 Task: Create a due date automation trigger when advanced on, on the monday before a card is due add content with a name or a description not ending with resume at 11:00 AM.
Action: Mouse moved to (1149, 92)
Screenshot: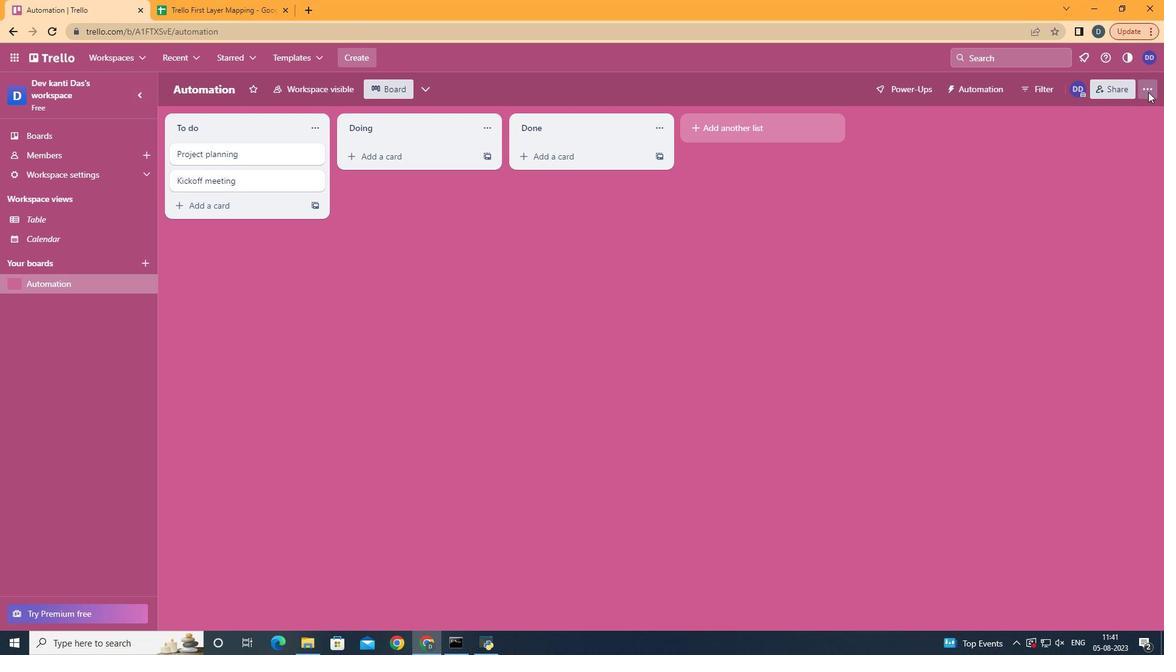 
Action: Mouse pressed left at (1149, 92)
Screenshot: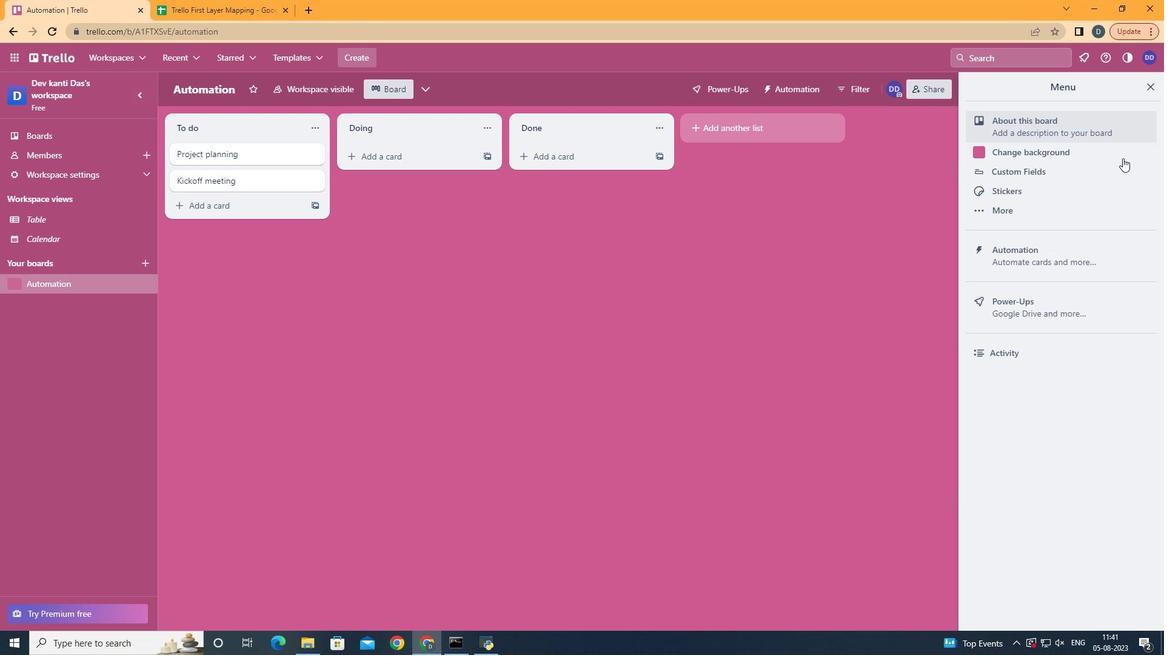 
Action: Mouse moved to (1072, 257)
Screenshot: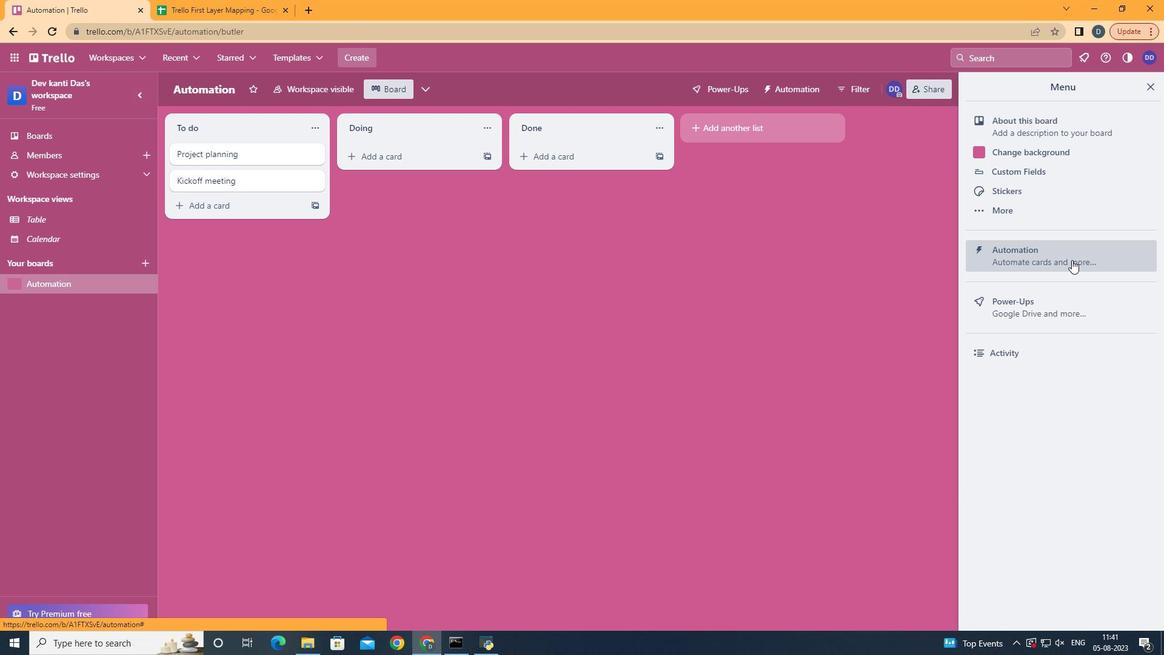 
Action: Mouse pressed left at (1072, 257)
Screenshot: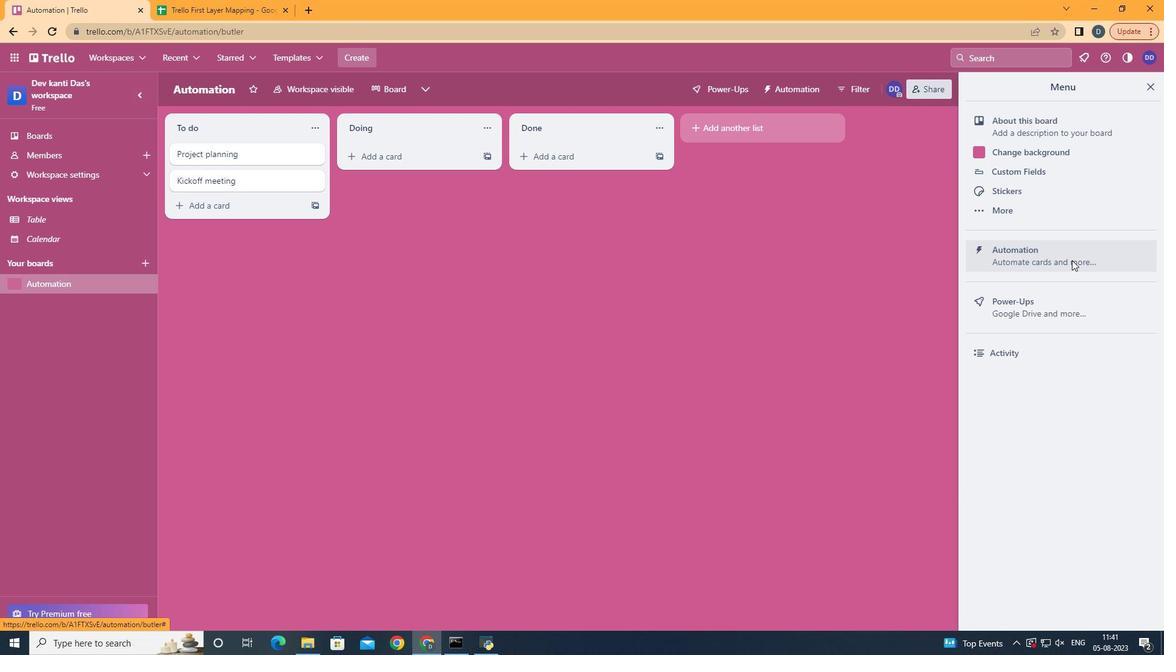 
Action: Mouse moved to (216, 246)
Screenshot: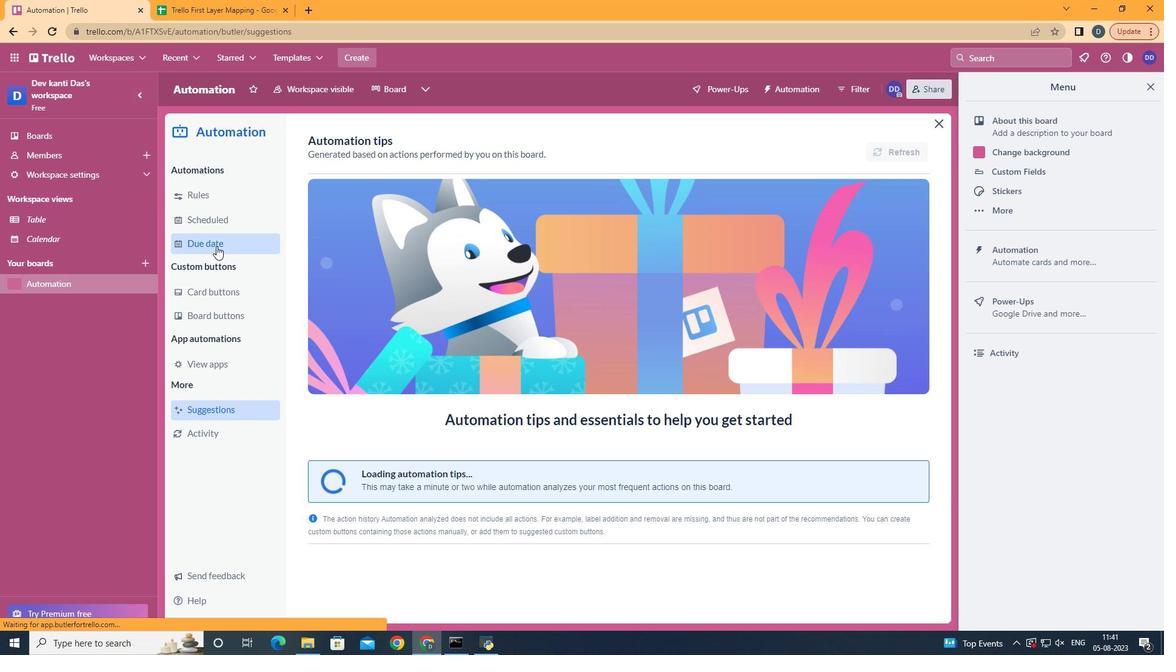 
Action: Mouse pressed left at (216, 246)
Screenshot: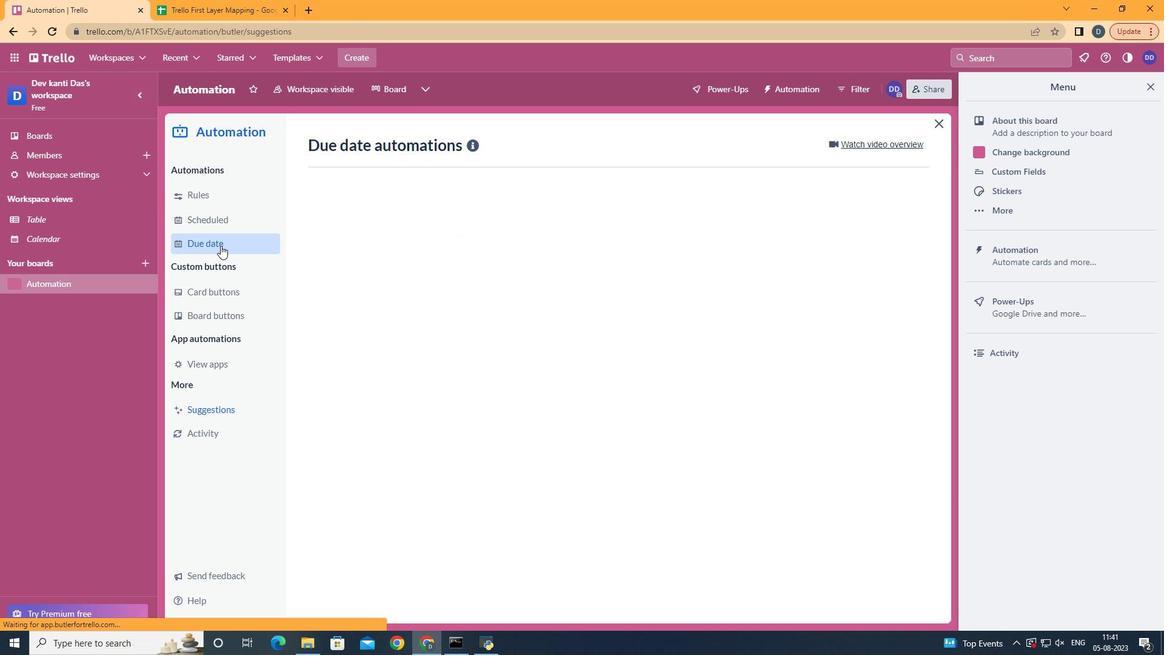 
Action: Mouse moved to (843, 146)
Screenshot: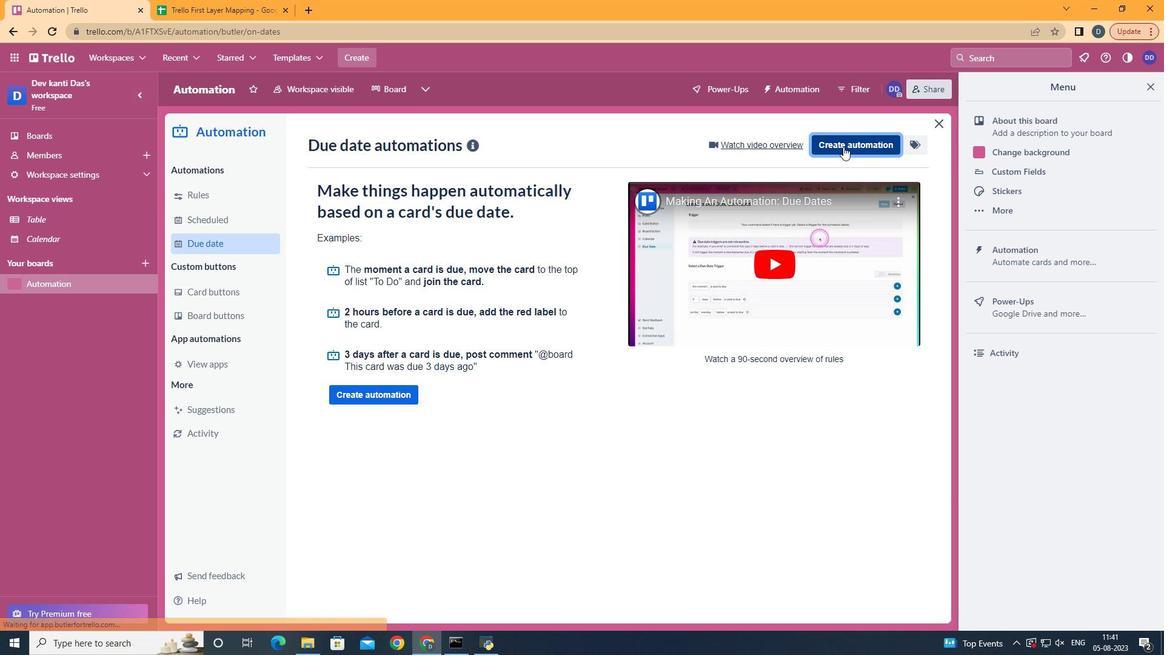 
Action: Mouse pressed left at (843, 146)
Screenshot: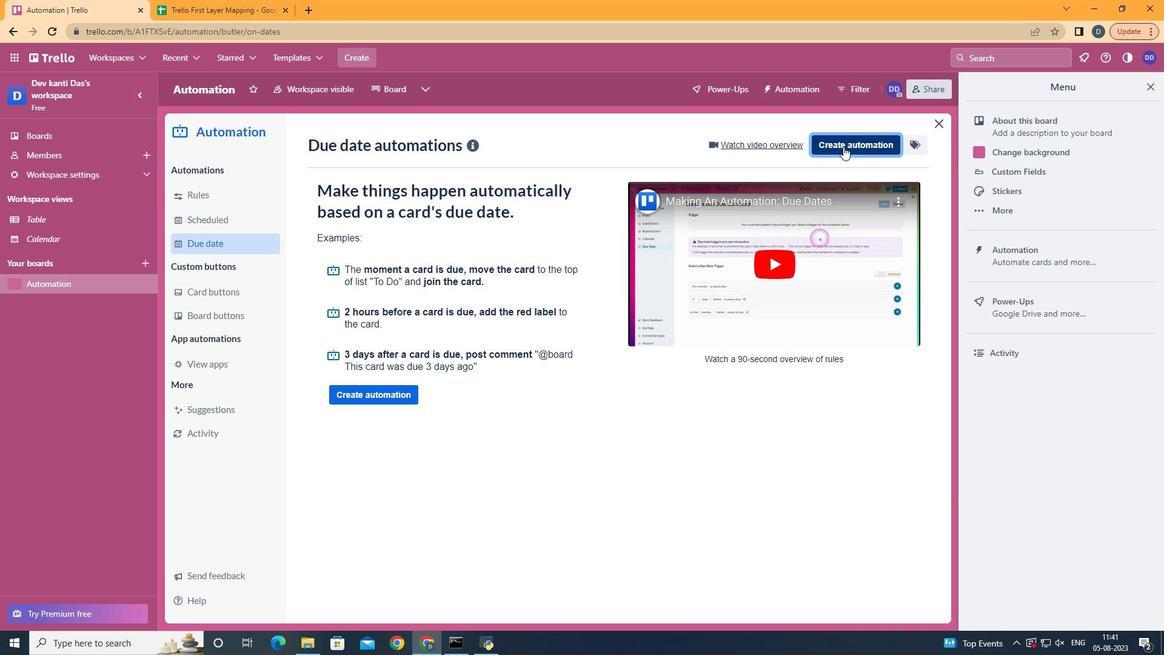 
Action: Mouse moved to (627, 254)
Screenshot: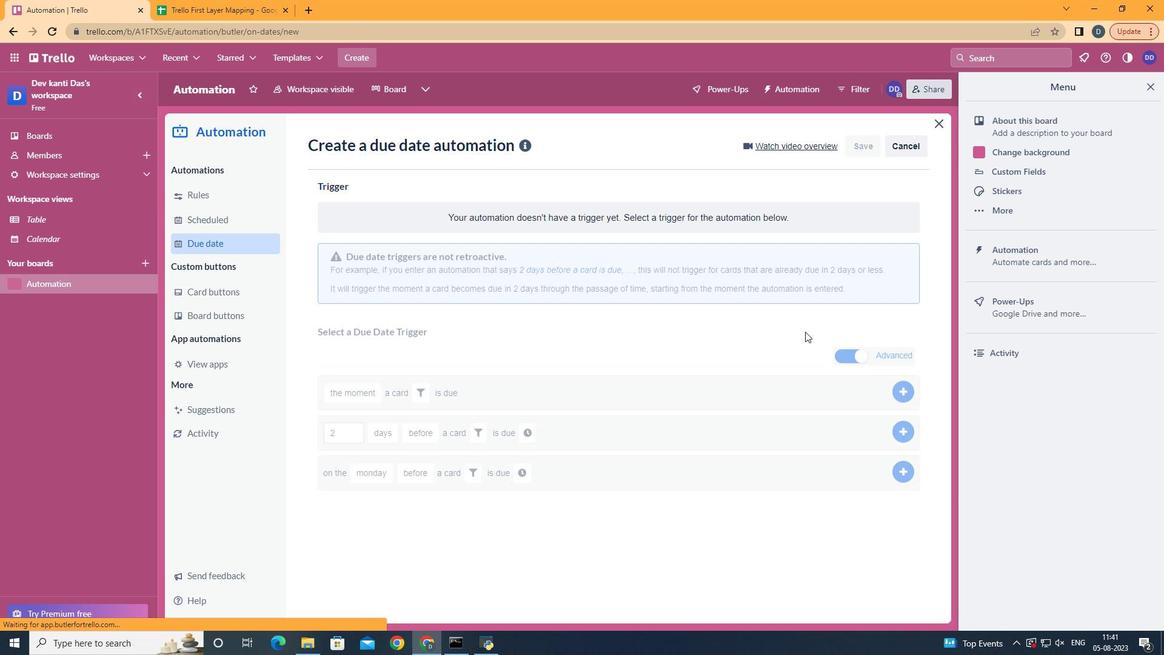 
Action: Mouse pressed left at (627, 254)
Screenshot: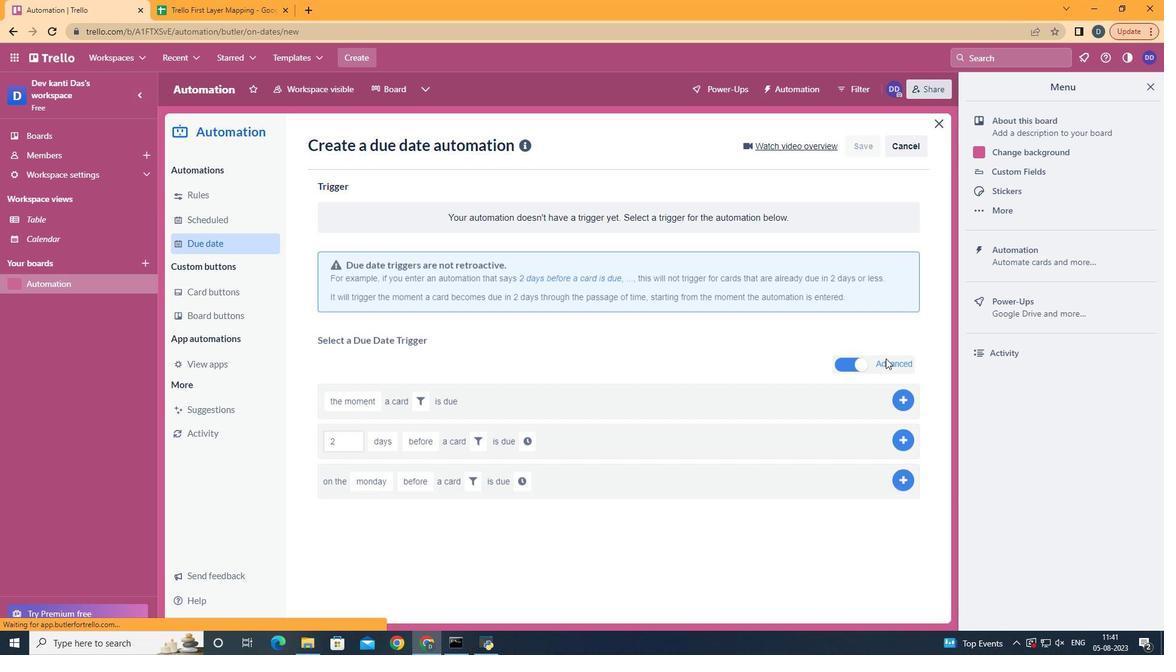 
Action: Mouse moved to (390, 310)
Screenshot: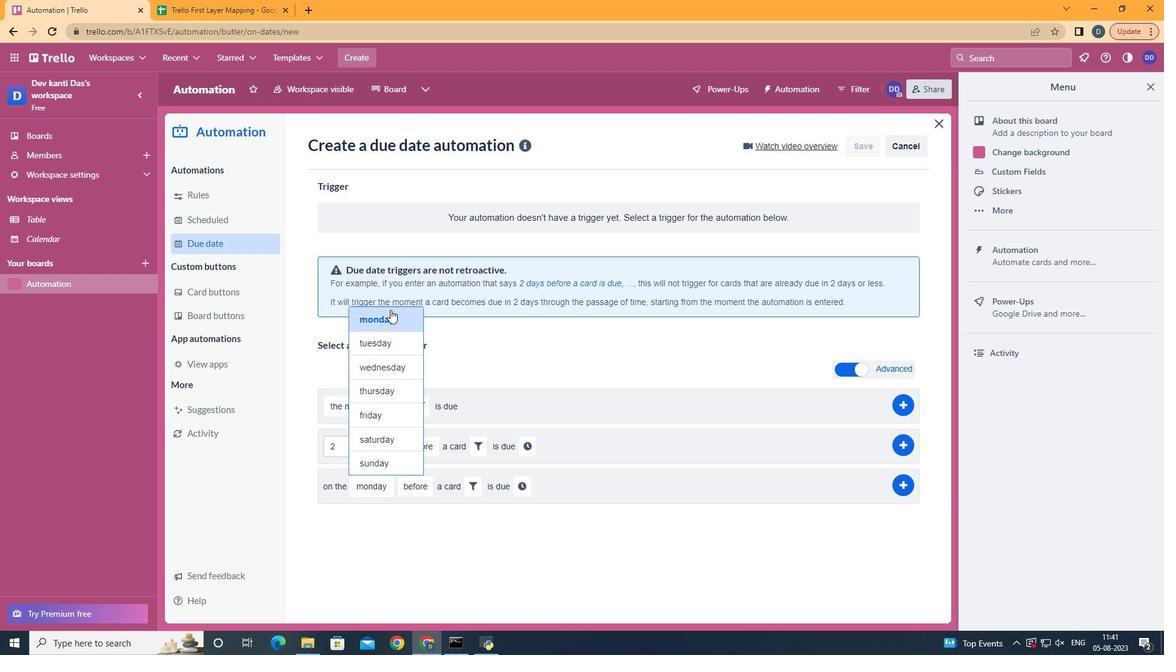 
Action: Mouse pressed left at (390, 310)
Screenshot: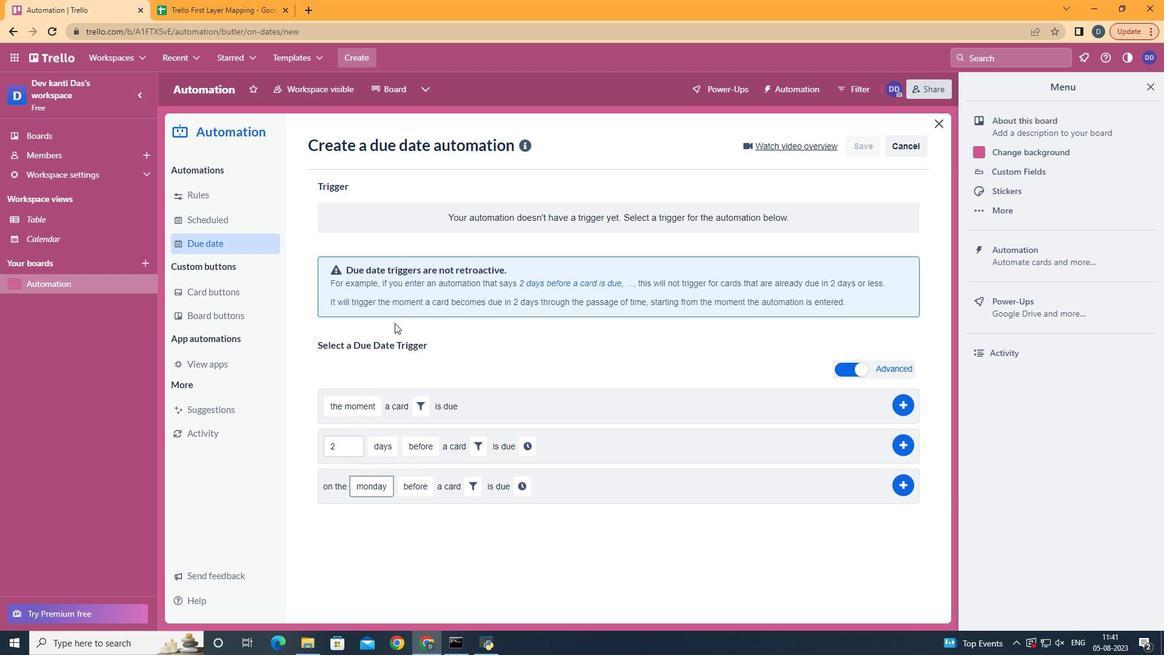 
Action: Mouse moved to (430, 509)
Screenshot: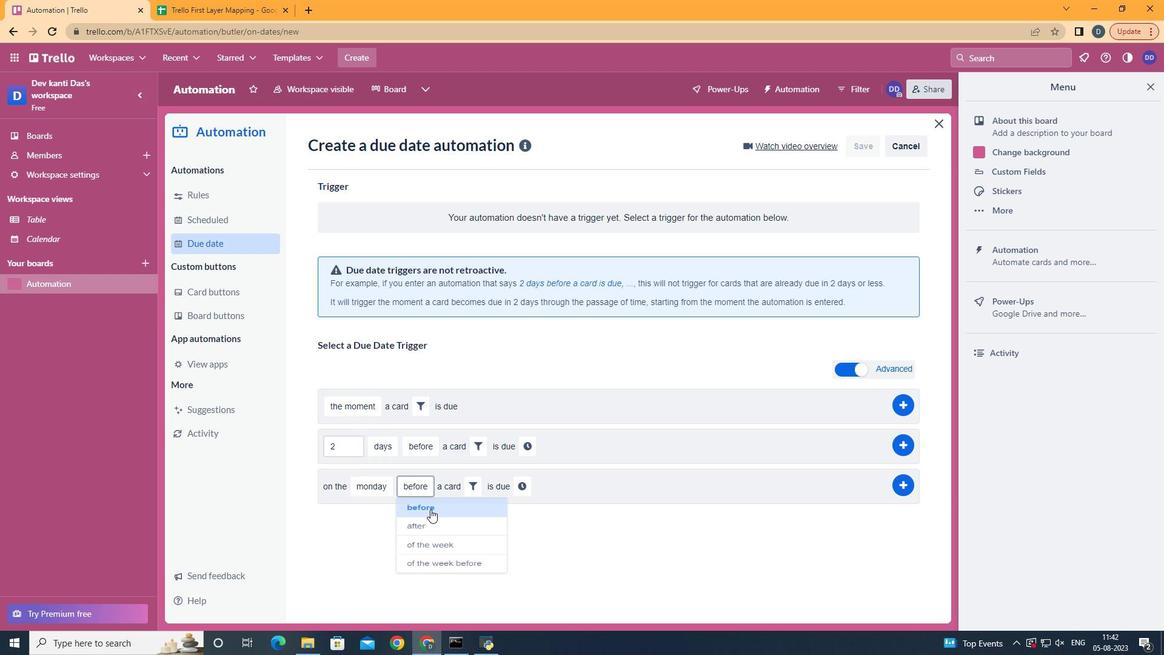 
Action: Mouse pressed left at (430, 509)
Screenshot: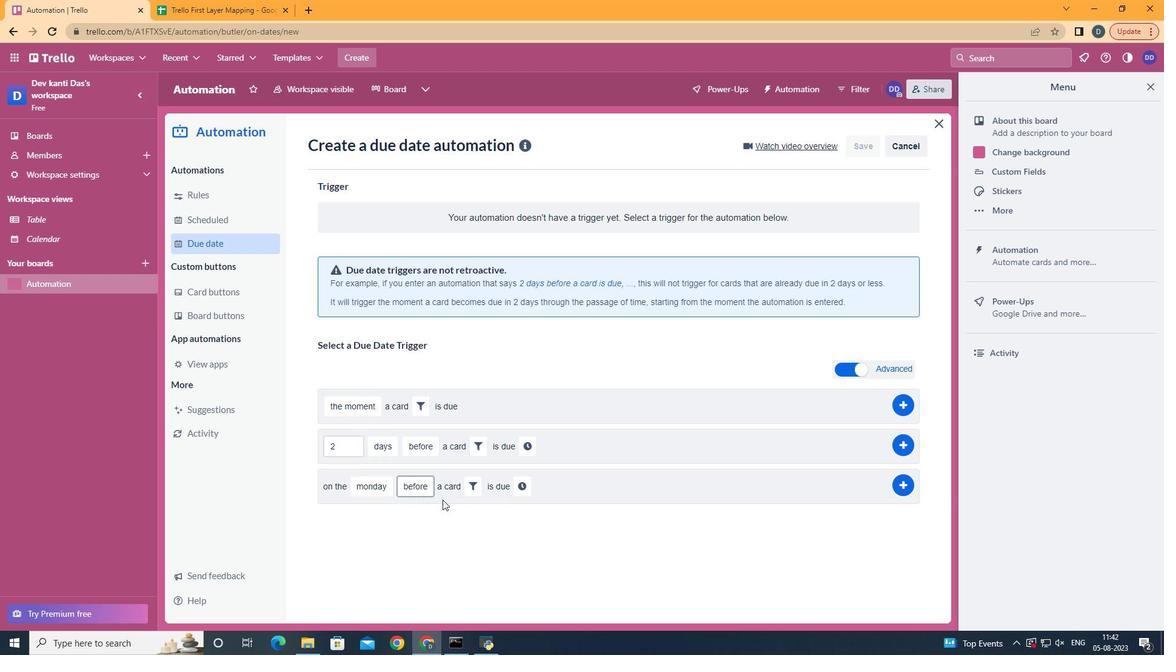 
Action: Mouse moved to (472, 485)
Screenshot: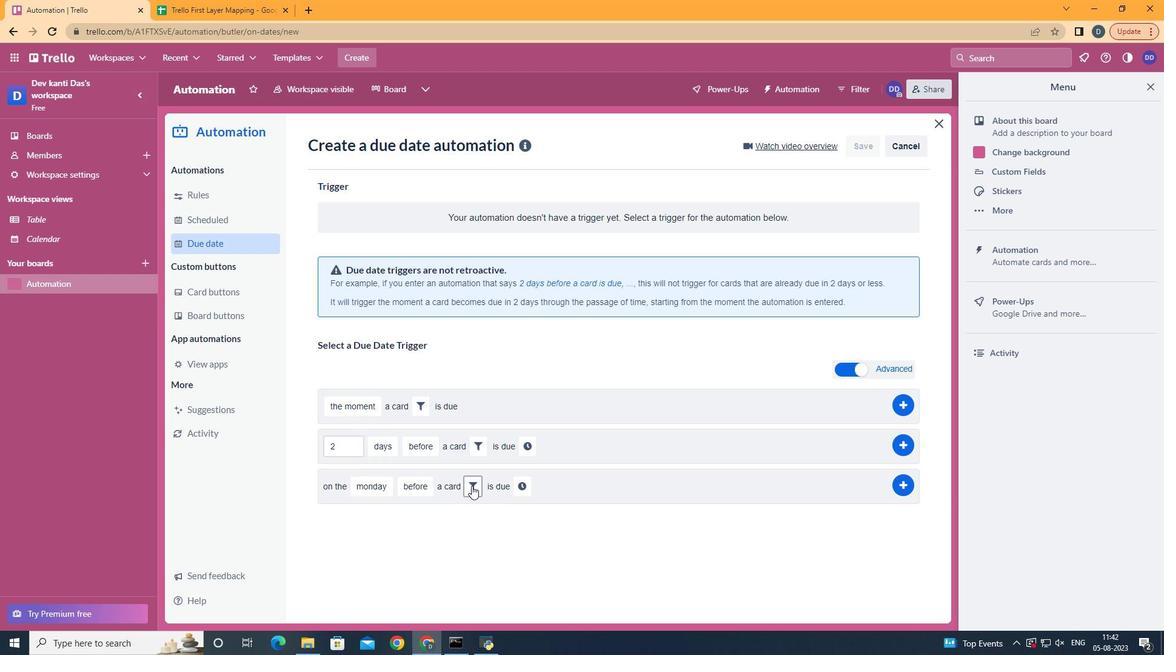 
Action: Mouse pressed left at (472, 485)
Screenshot: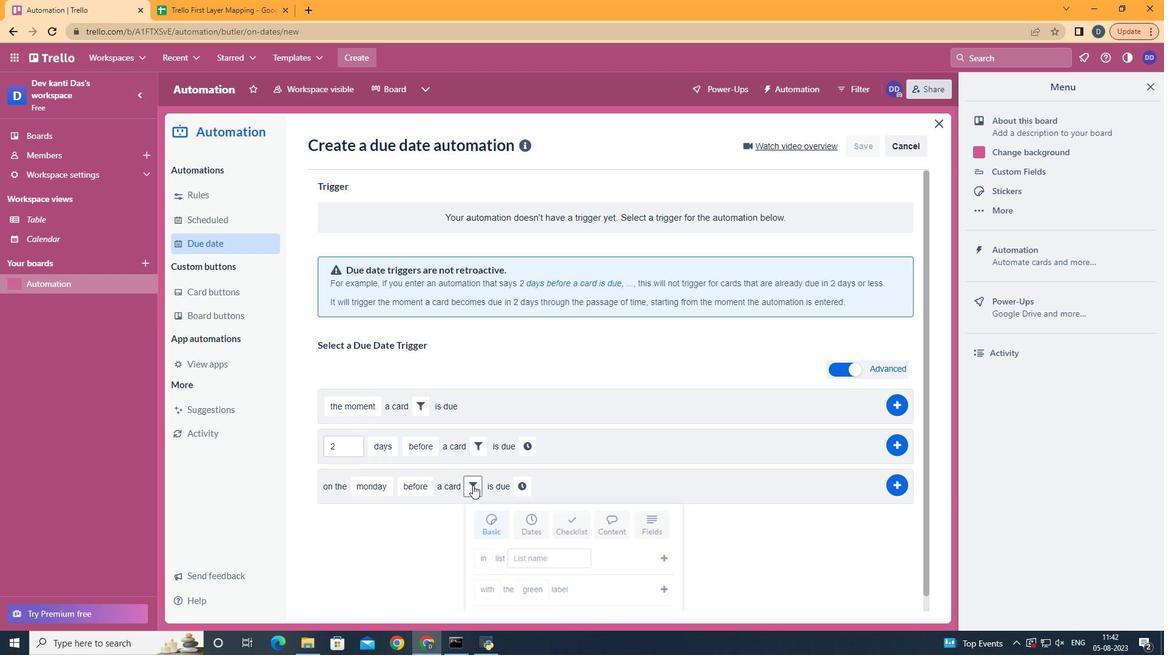 
Action: Mouse moved to (648, 529)
Screenshot: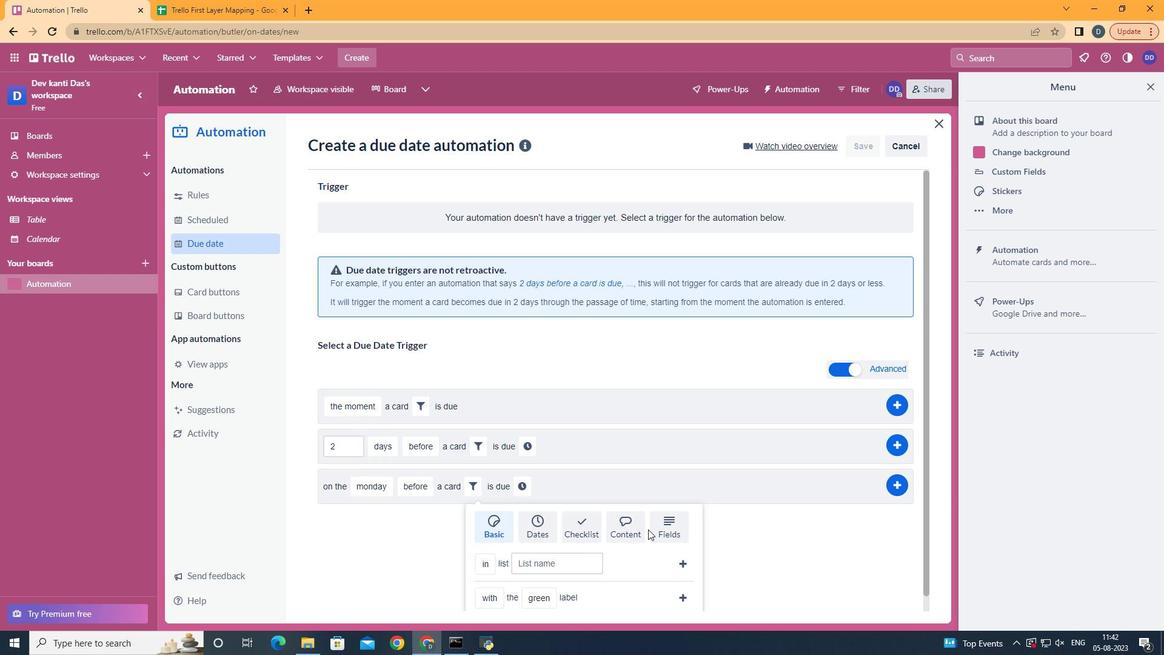 
Action: Mouse pressed left at (648, 529)
Screenshot: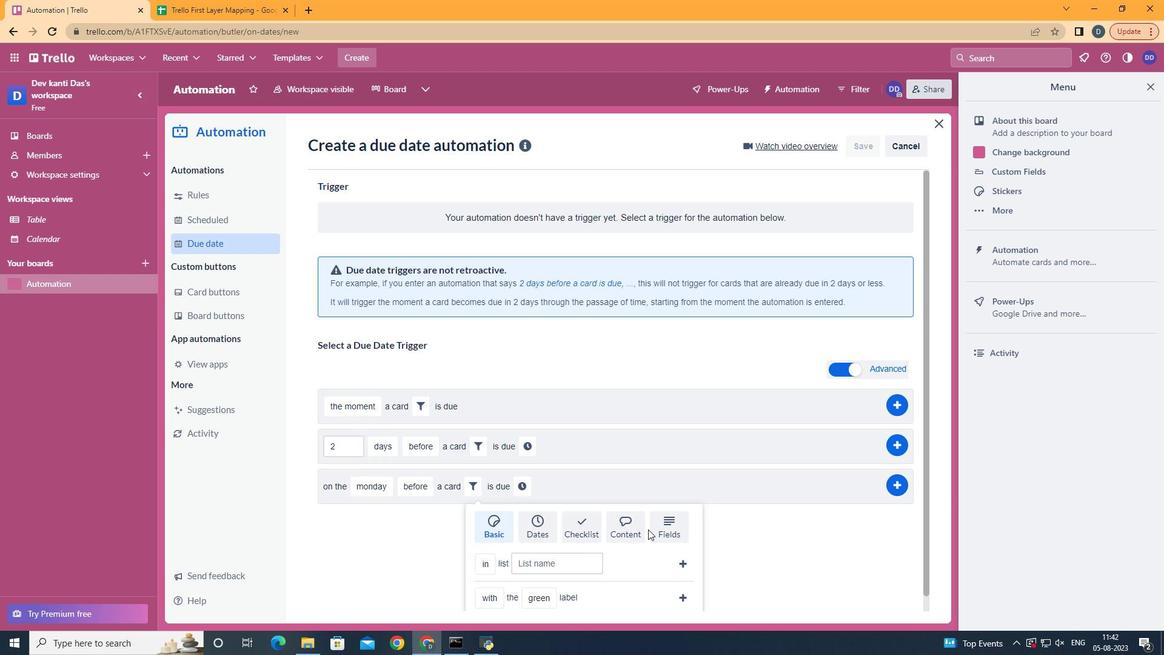 
Action: Mouse moved to (632, 529)
Screenshot: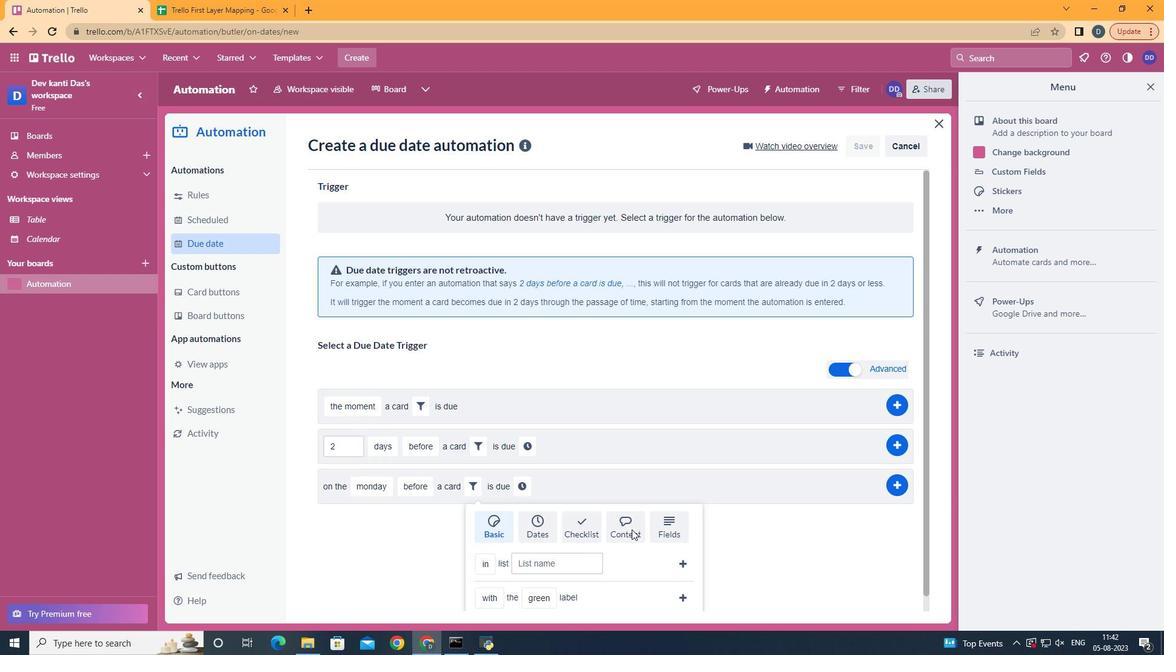 
Action: Mouse pressed left at (632, 529)
Screenshot: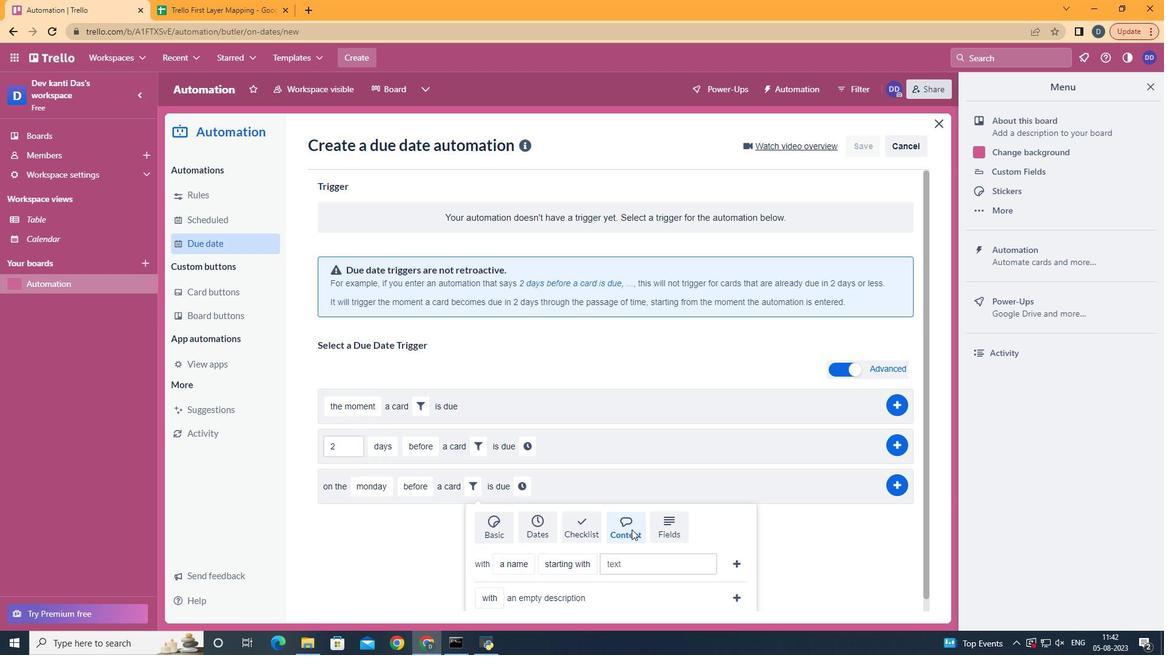
Action: Mouse moved to (544, 539)
Screenshot: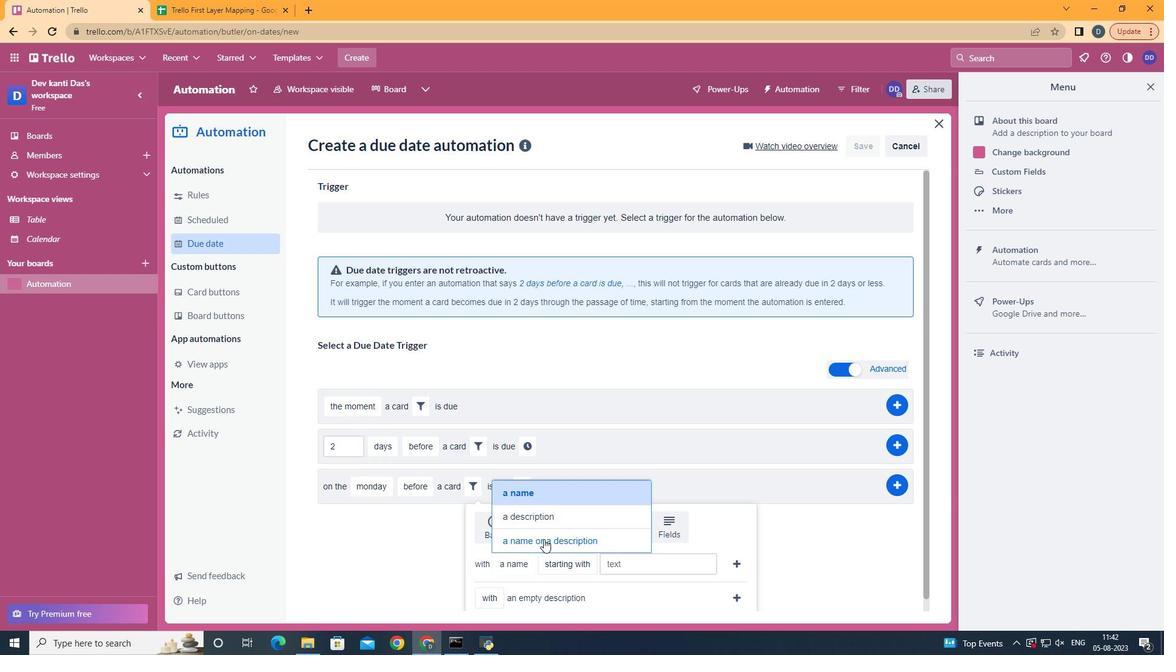 
Action: Mouse pressed left at (544, 539)
Screenshot: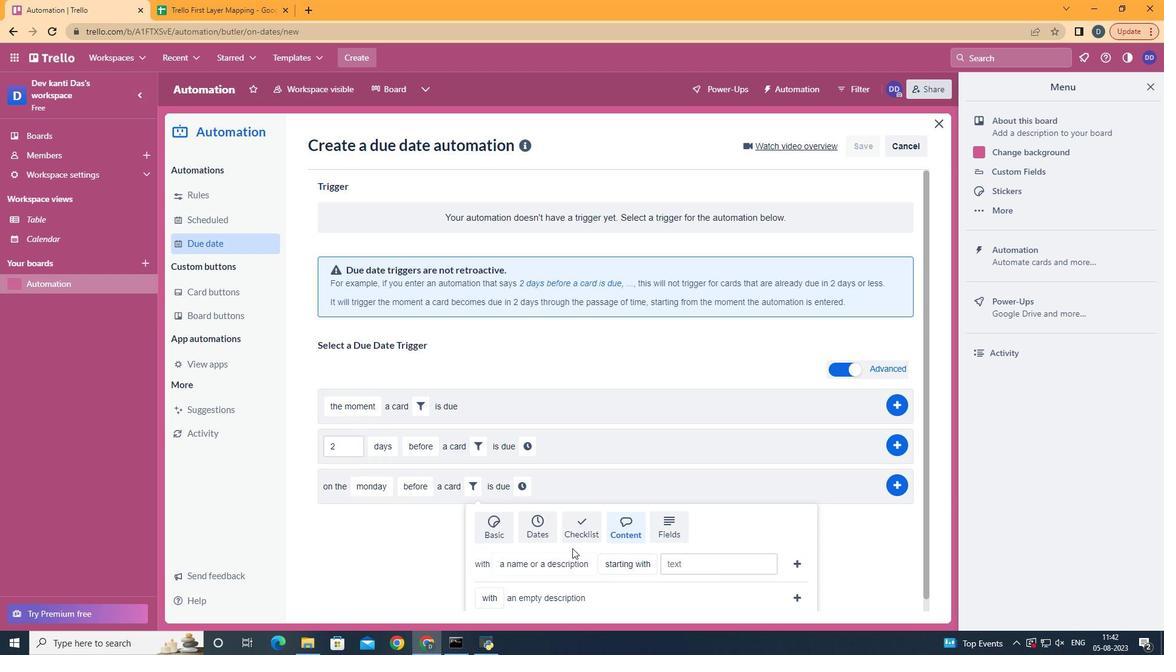 
Action: Mouse moved to (636, 509)
Screenshot: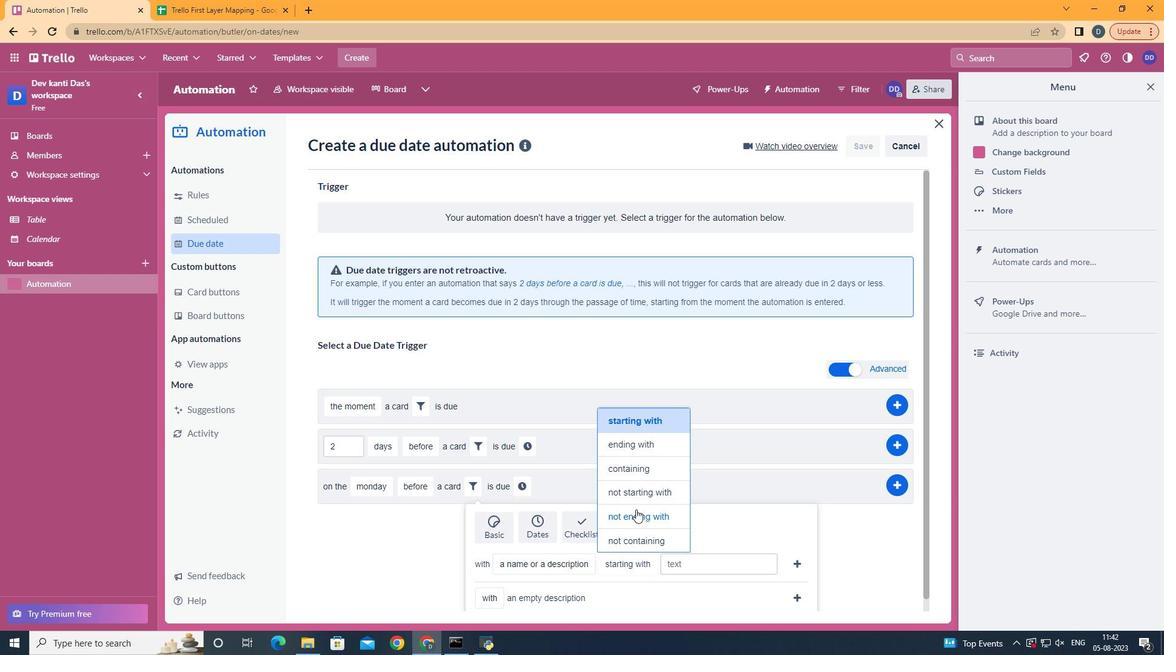 
Action: Mouse pressed left at (636, 509)
Screenshot: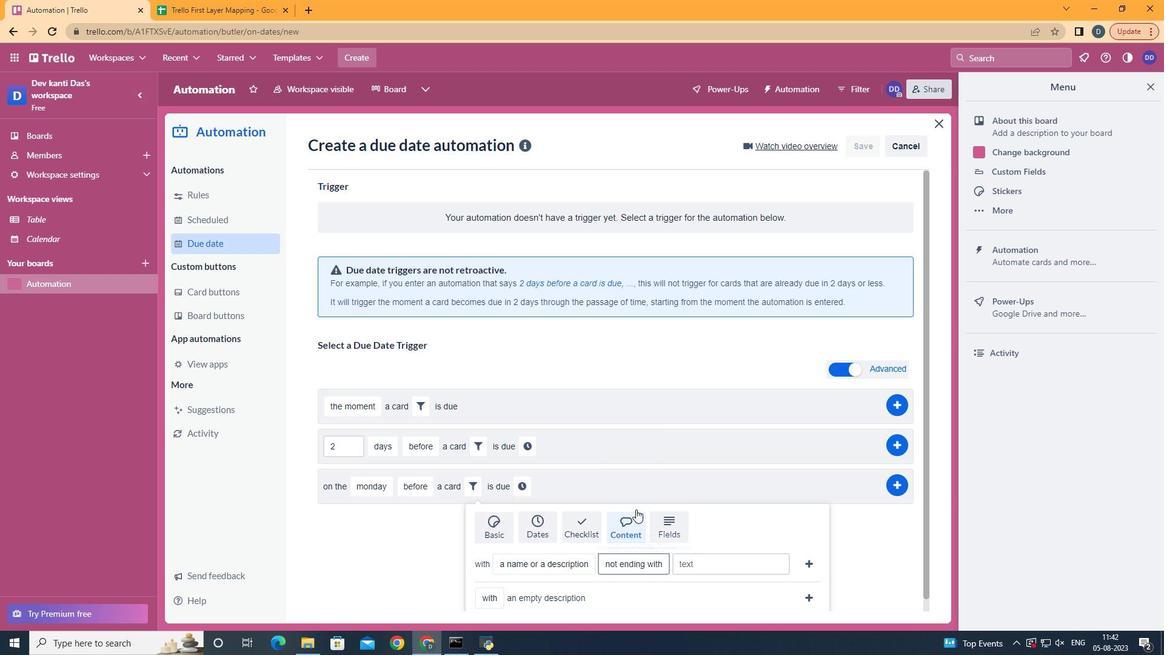 
Action: Mouse moved to (701, 561)
Screenshot: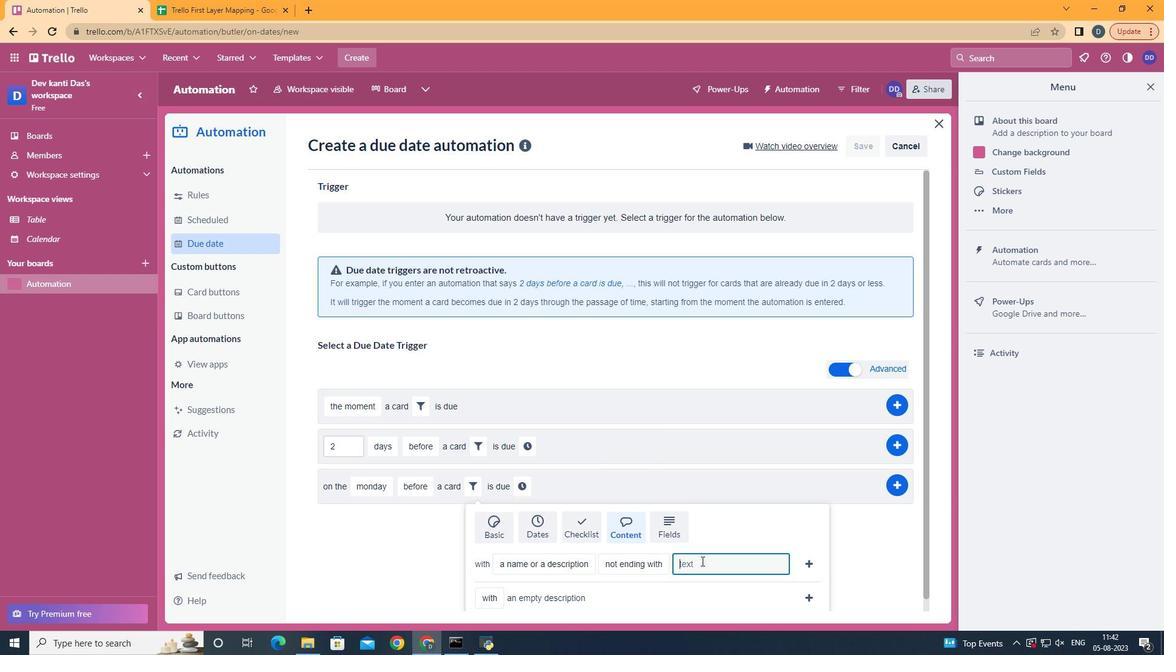 
Action: Mouse pressed left at (701, 561)
Screenshot: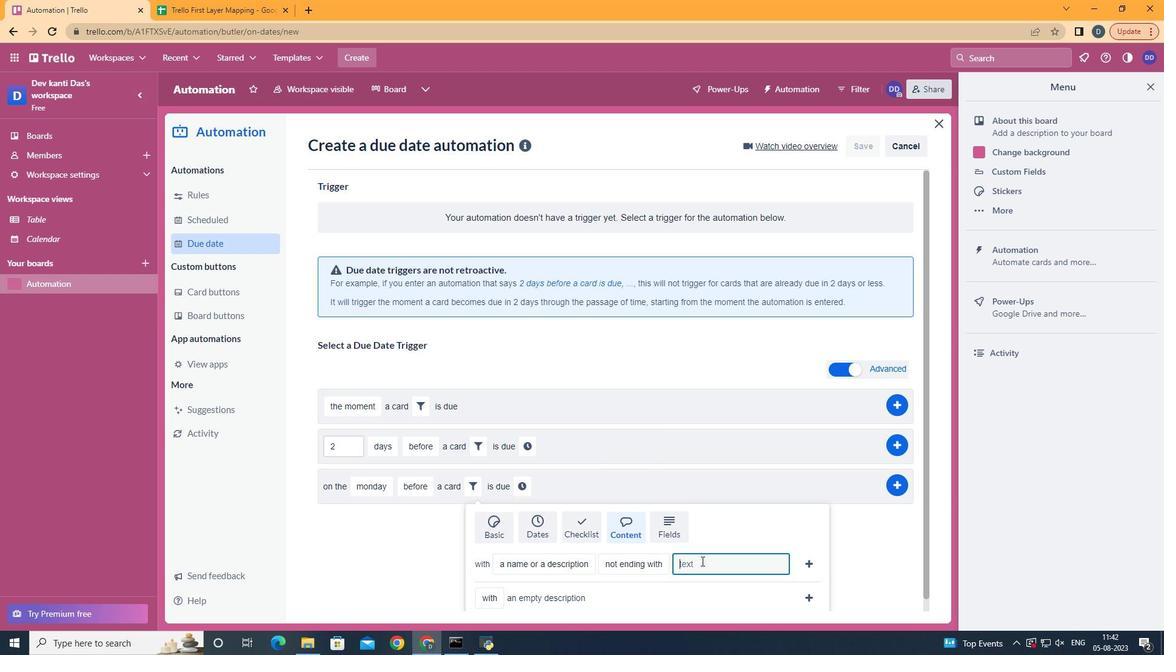 
Action: Mouse moved to (701, 561)
Screenshot: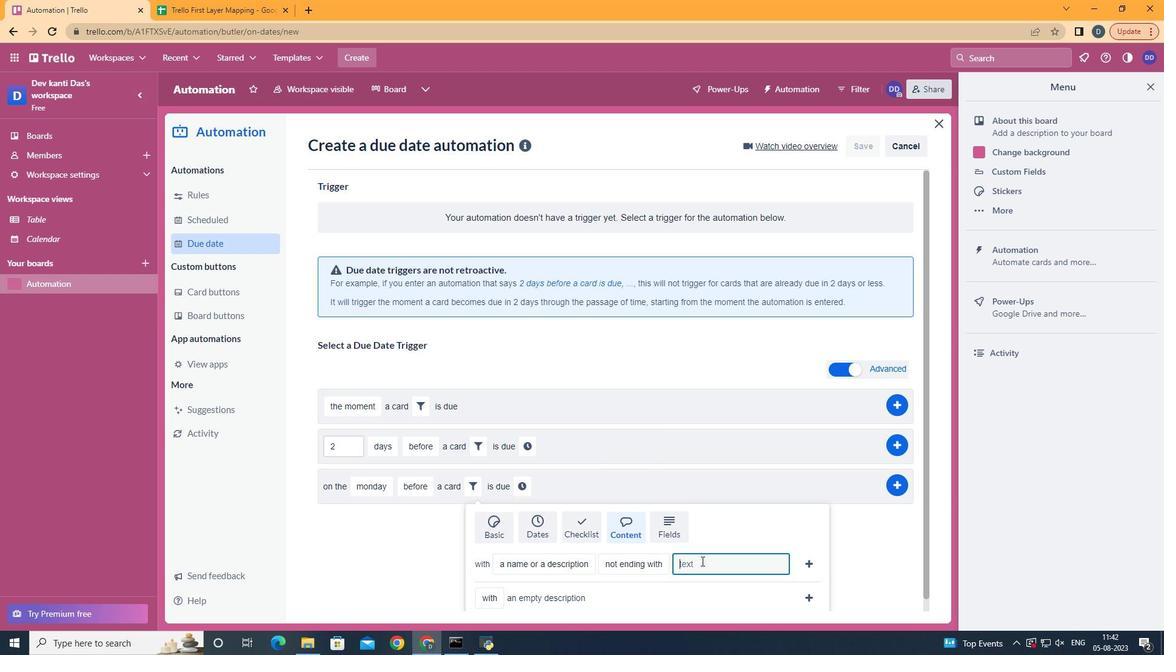 
Action: Key pressed resume
Screenshot: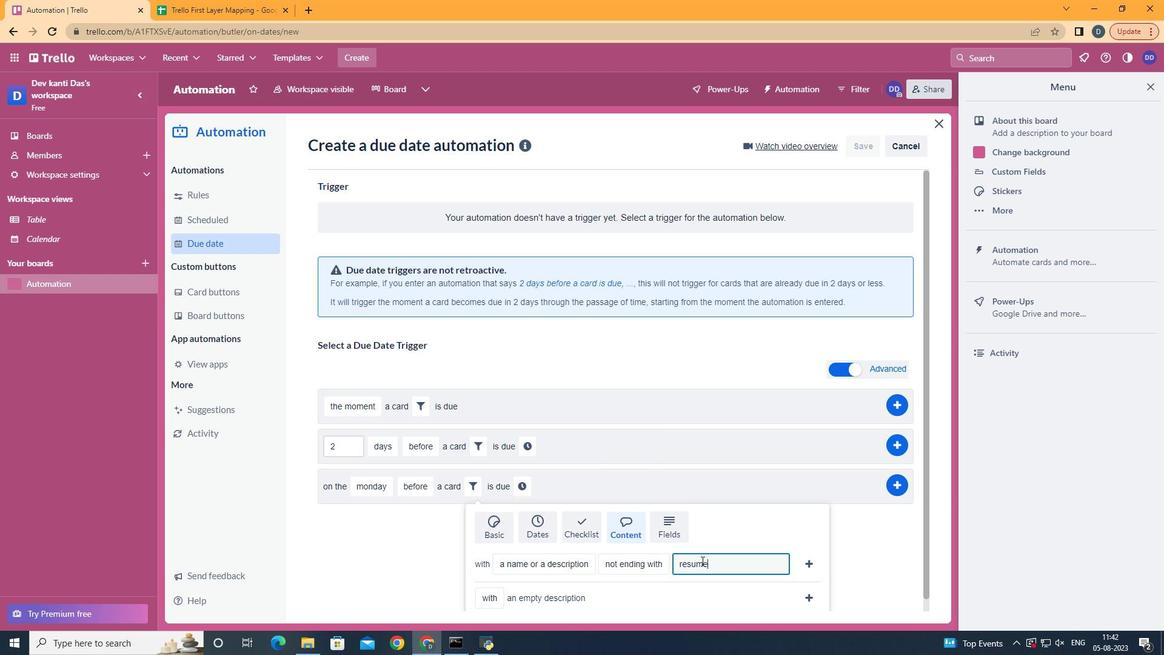 
Action: Mouse moved to (819, 568)
Screenshot: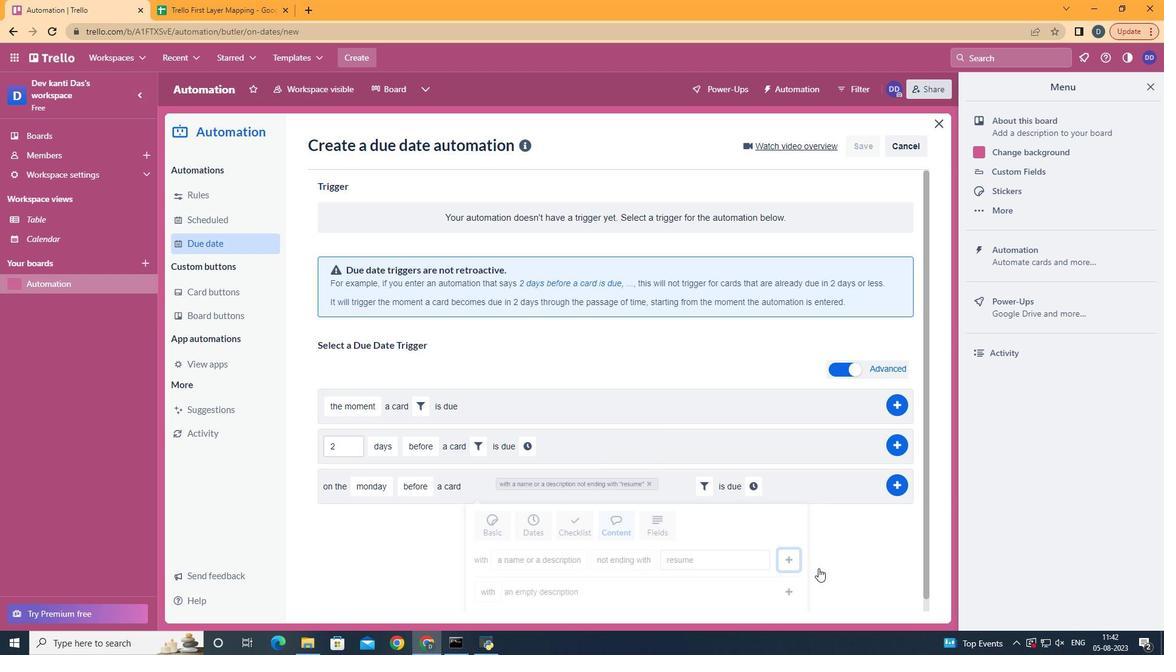 
Action: Mouse pressed left at (819, 568)
Screenshot: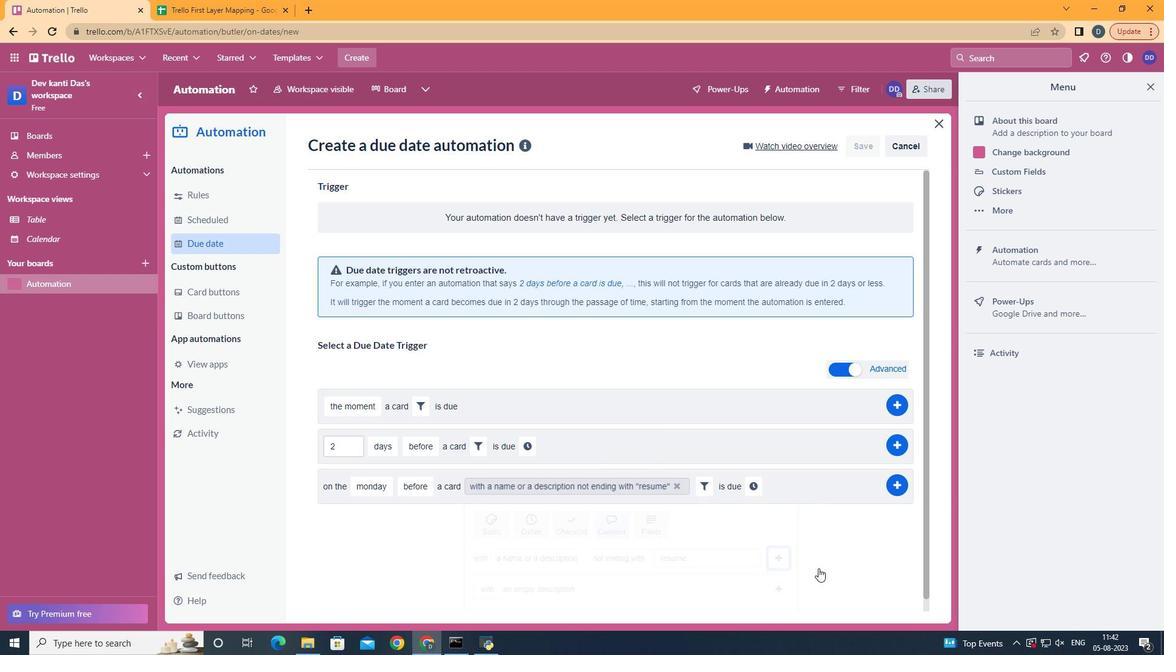 
Action: Mouse moved to (757, 485)
Screenshot: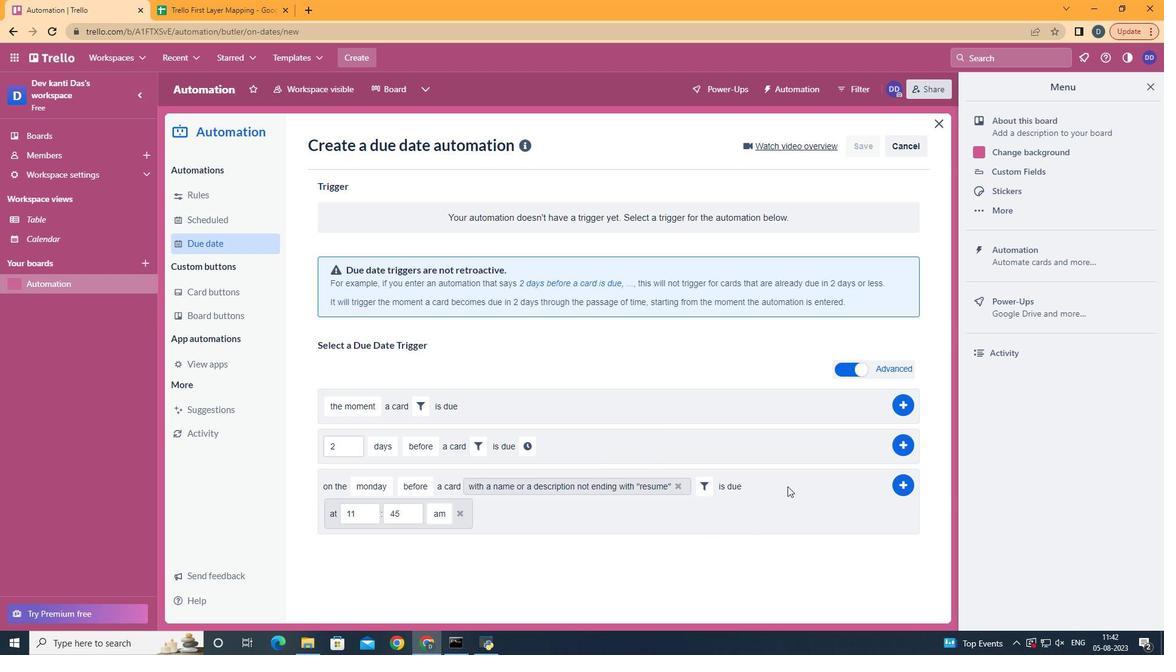
Action: Mouse pressed left at (757, 485)
Screenshot: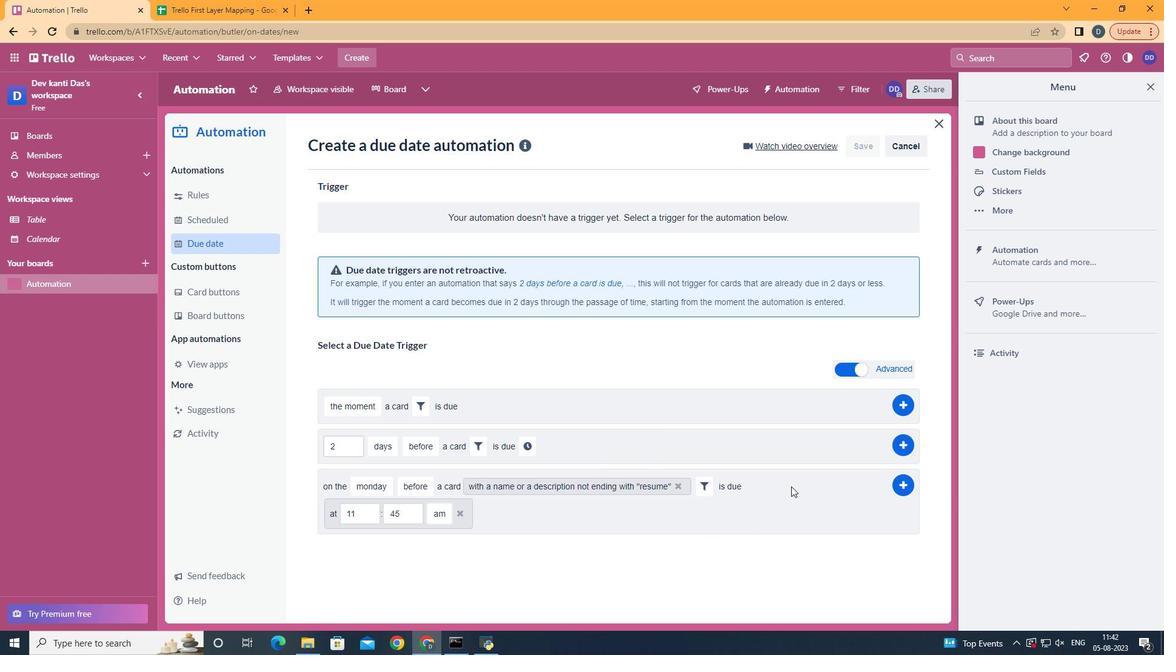 
Action: Mouse moved to (414, 515)
Screenshot: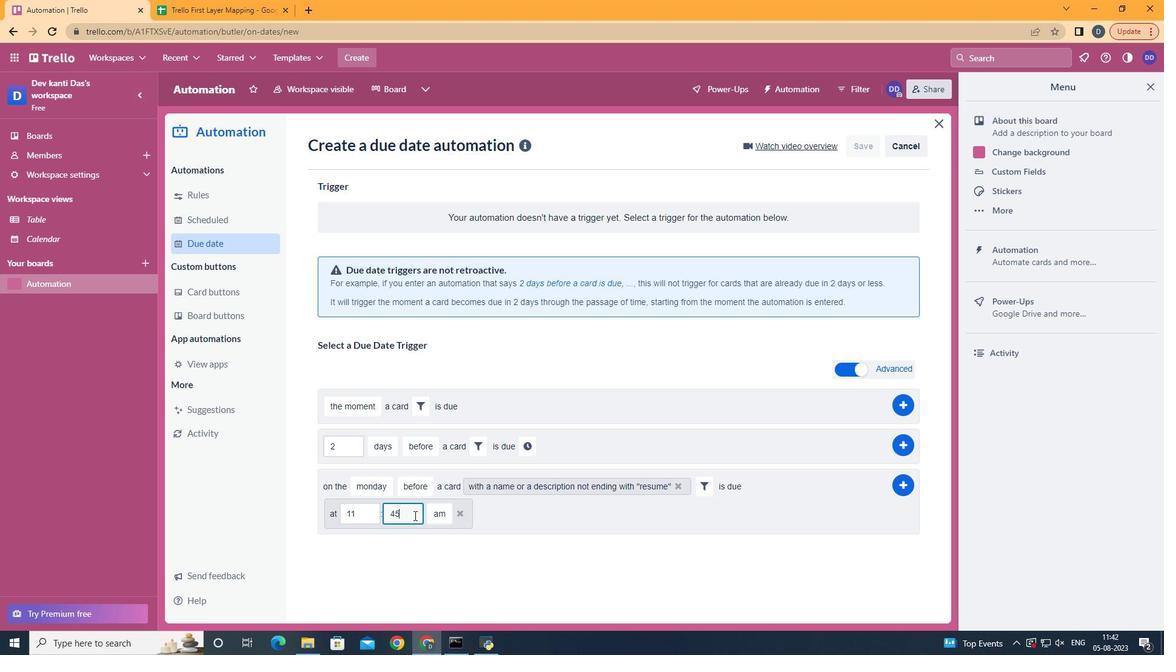 
Action: Mouse pressed left at (414, 515)
Screenshot: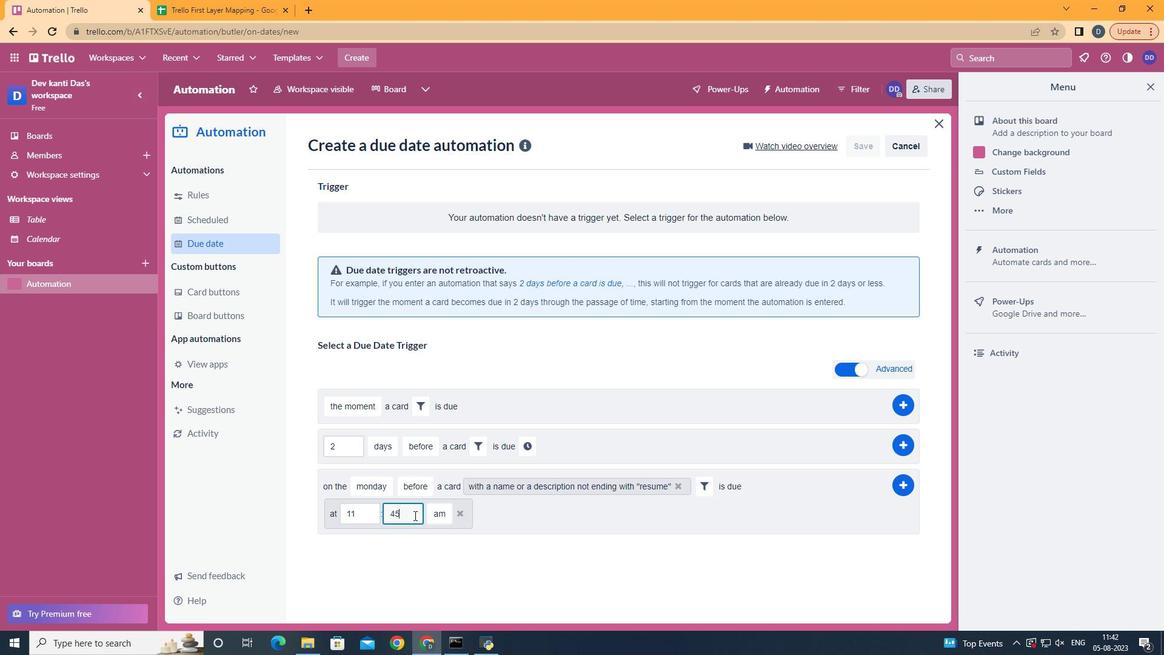 
Action: Mouse moved to (414, 515)
Screenshot: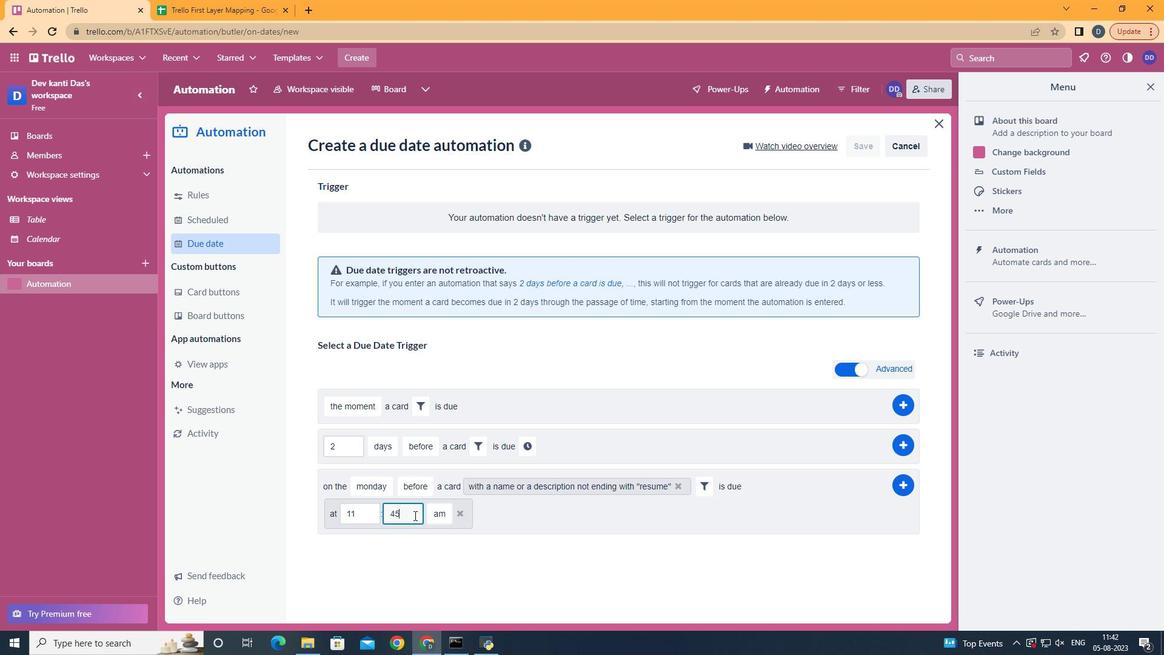 
Action: Key pressed <Key.backspace><Key.backspace>00
Screenshot: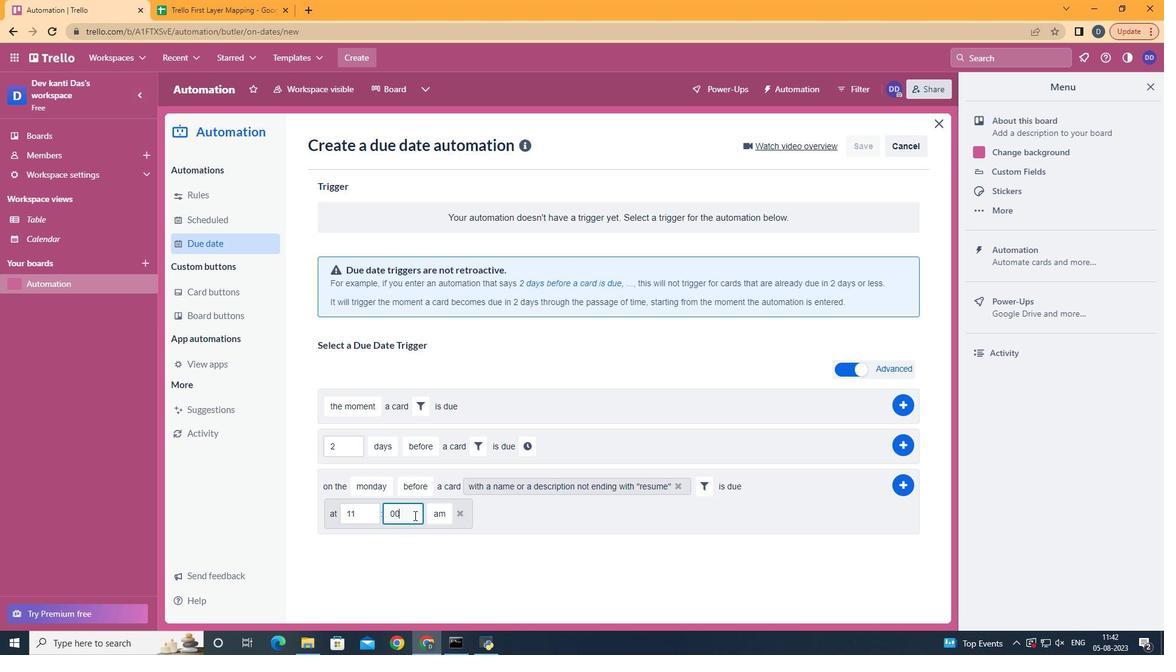 
Action: Mouse moved to (897, 481)
Screenshot: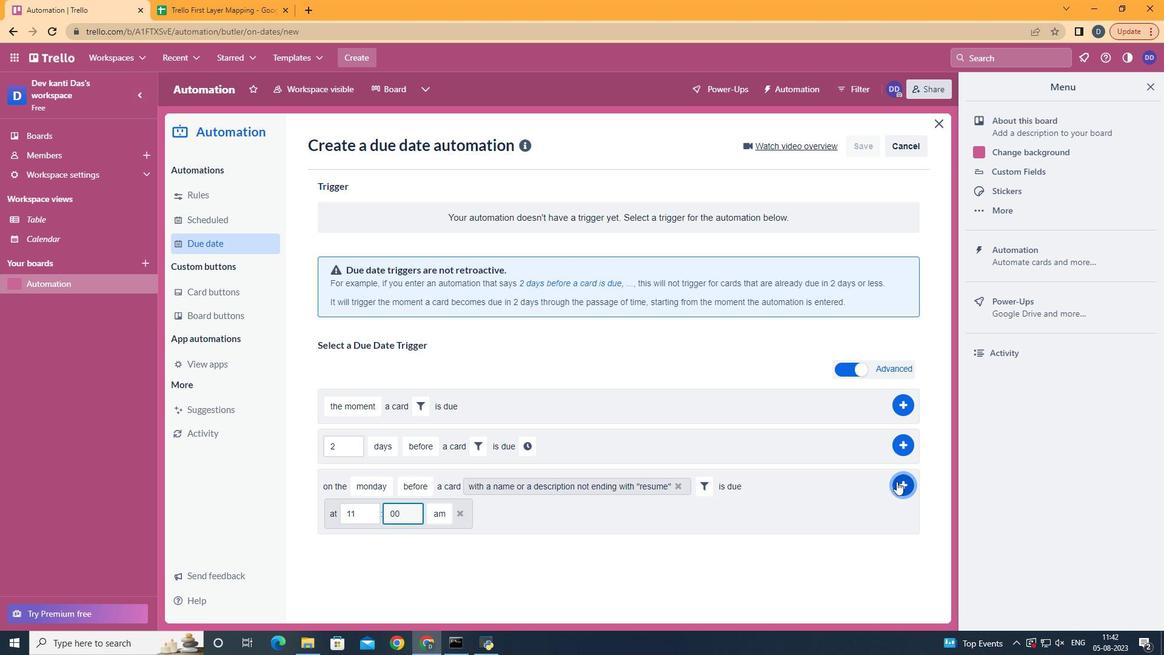 
Action: Mouse pressed left at (897, 481)
Screenshot: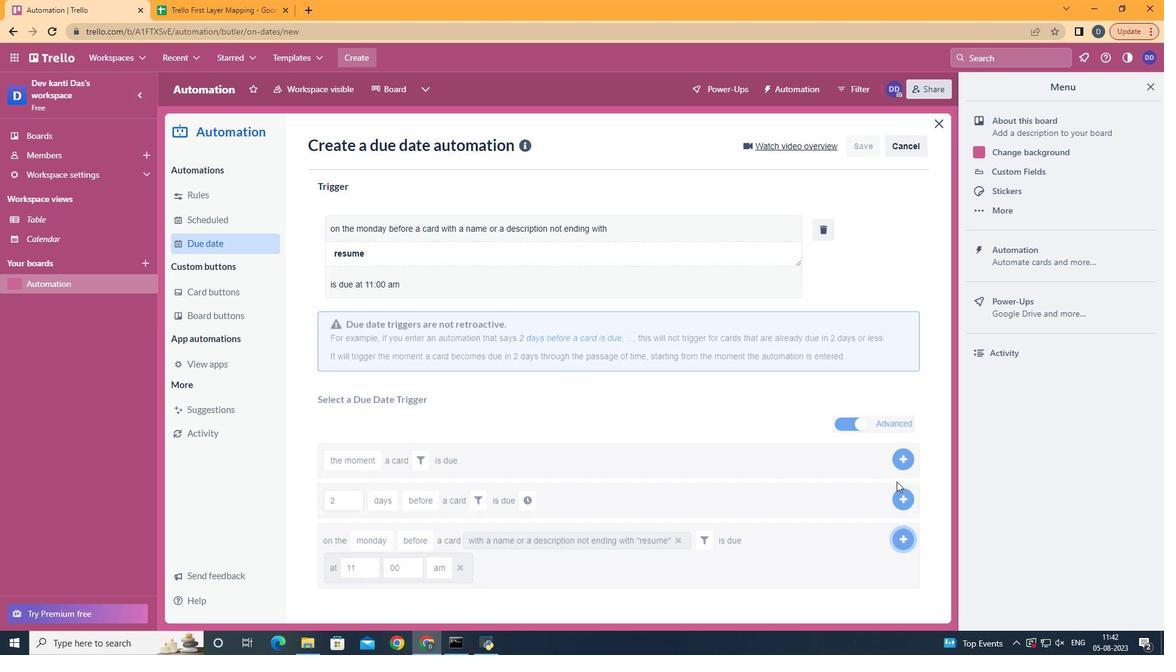 
Action: Mouse moved to (640, 250)
Screenshot: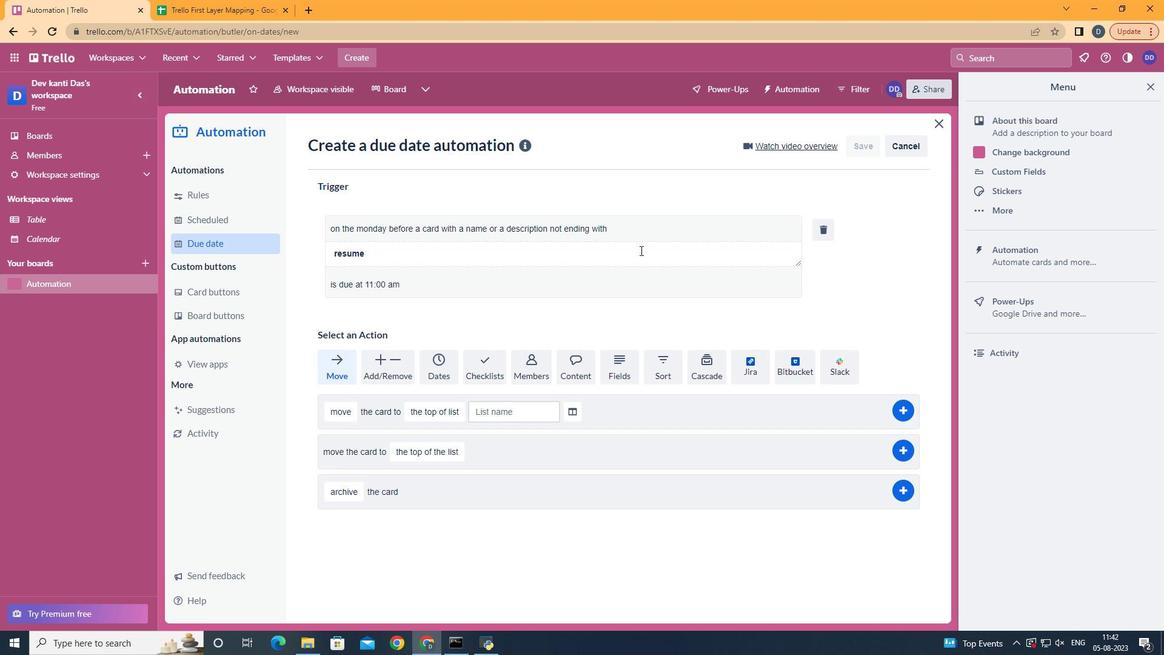 
